 Task: Create in the project BayTech and in the Backlog issue 'Integrate a new push notification feature into an existing mobile application to enhance user engagement and real-time updates' a child issue 'Kubernetes cluster backup and recovery planning and optimization', and assign it to team member softage.3@softage.net. Create in the project BayTech and in the Backlog issue 'Develop a new tool for automated testing of mobile application UI/UX design and user flow' a child issue 'Integration with patient information systems', and assign it to team member softage.4@softage.net
Action: Mouse moved to (182, 56)
Screenshot: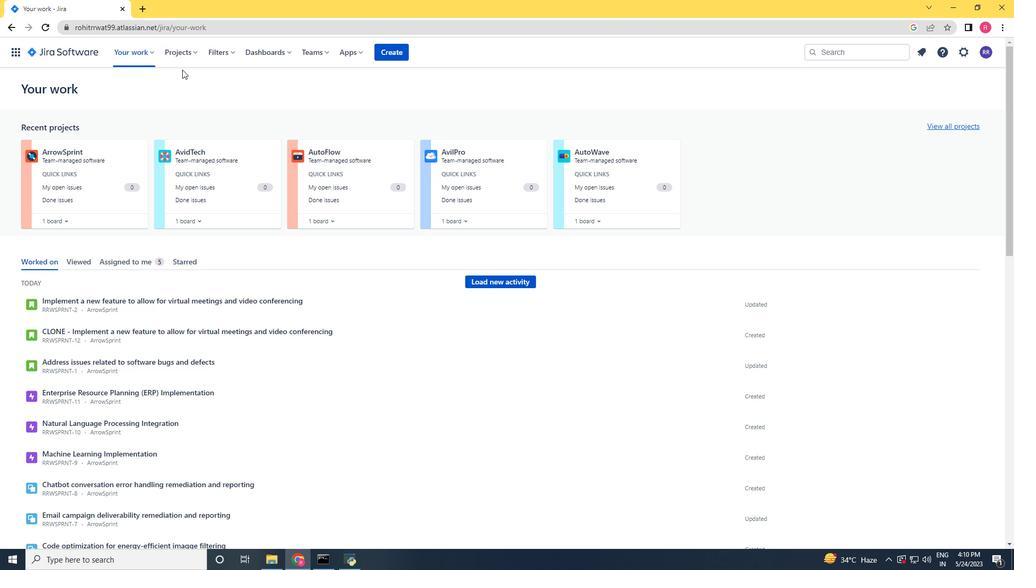 
Action: Mouse pressed left at (182, 56)
Screenshot: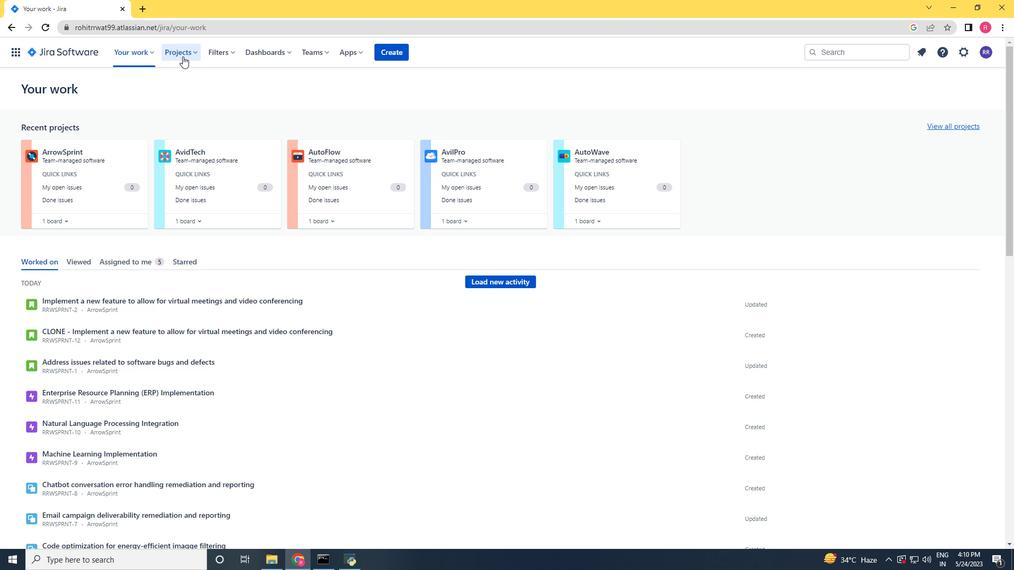 
Action: Mouse moved to (233, 103)
Screenshot: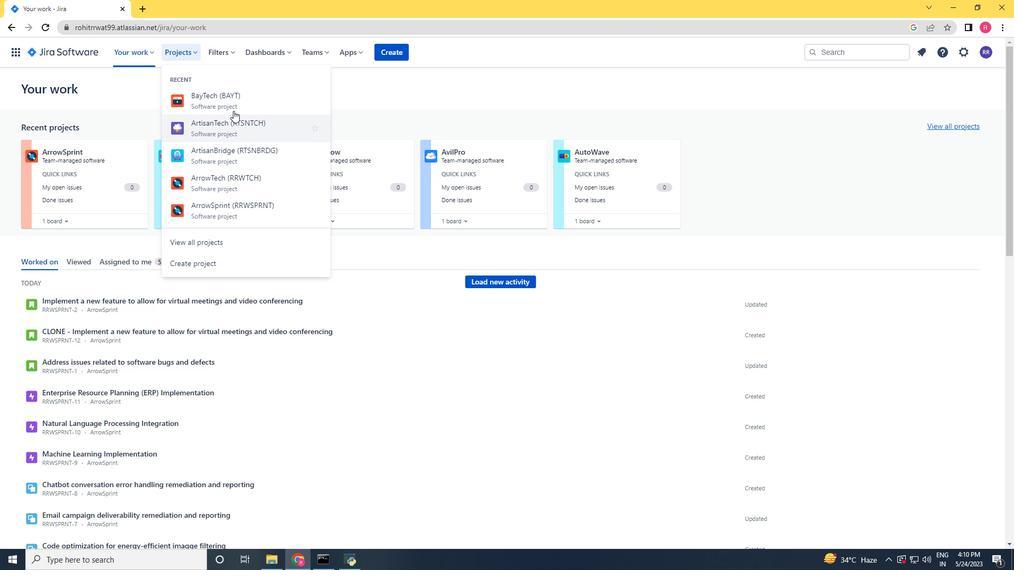 
Action: Mouse pressed left at (233, 103)
Screenshot: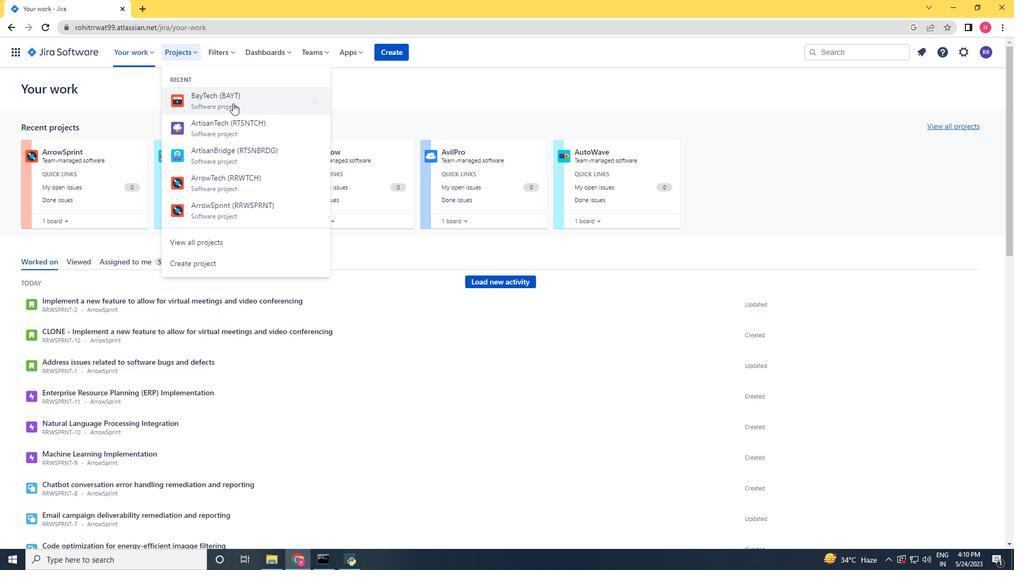 
Action: Mouse moved to (92, 160)
Screenshot: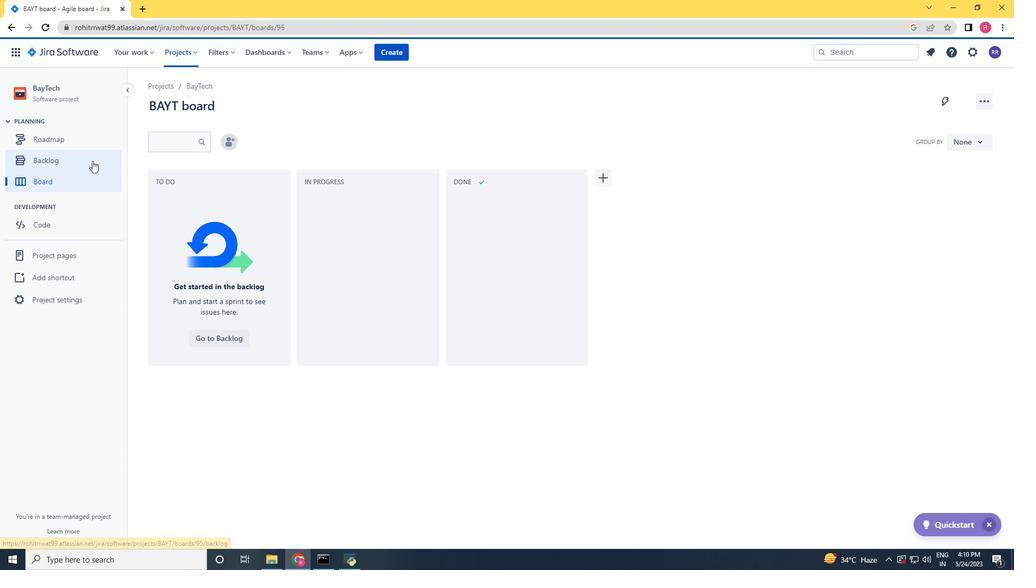 
Action: Mouse pressed left at (92, 160)
Screenshot: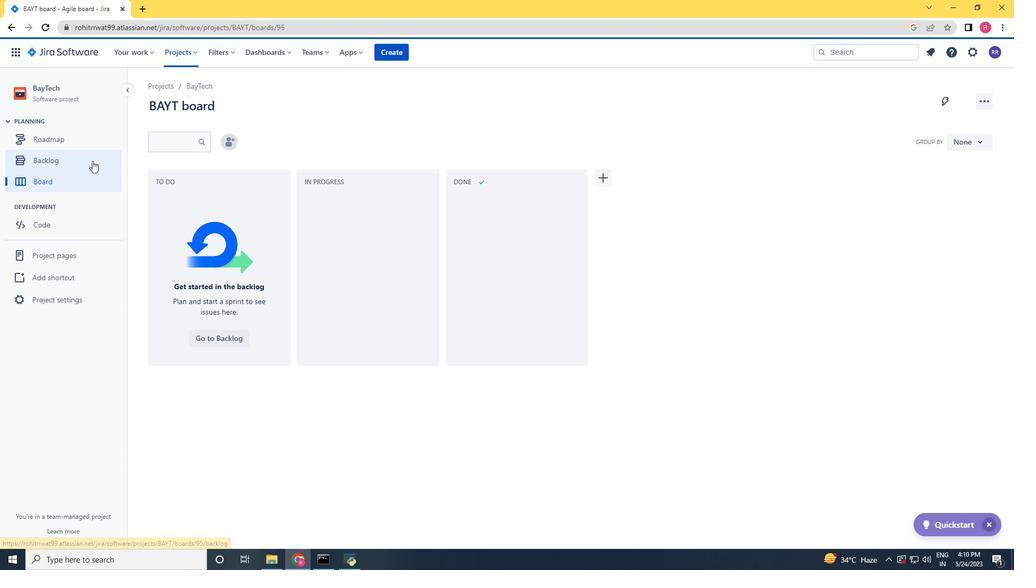 
Action: Mouse moved to (789, 319)
Screenshot: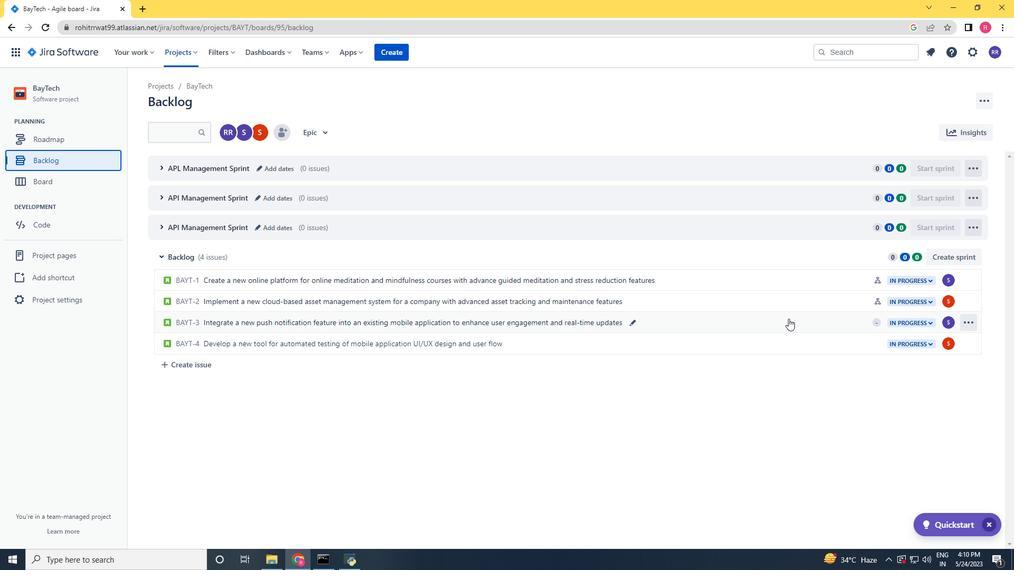 
Action: Mouse pressed left at (789, 319)
Screenshot: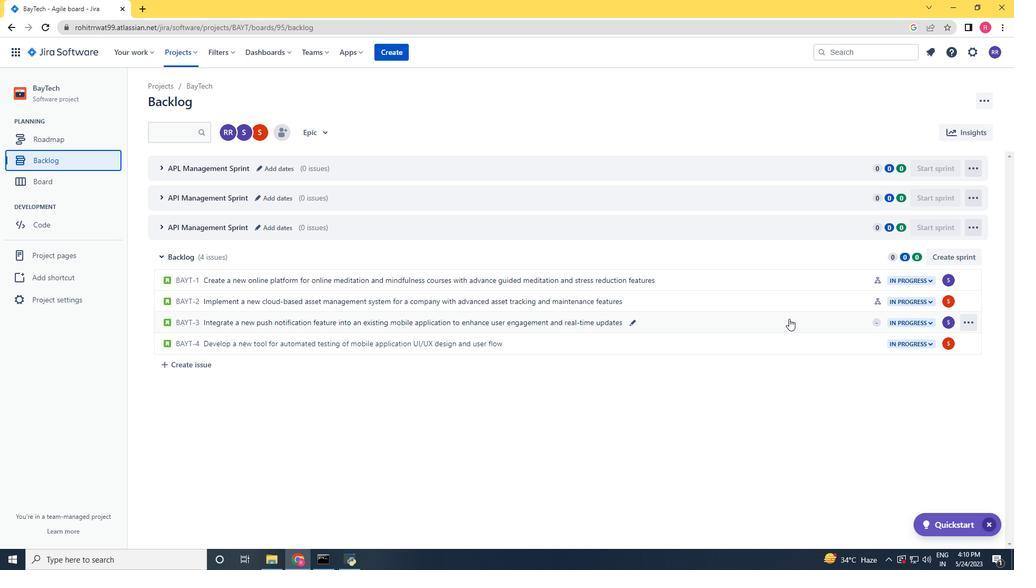 
Action: Mouse moved to (830, 256)
Screenshot: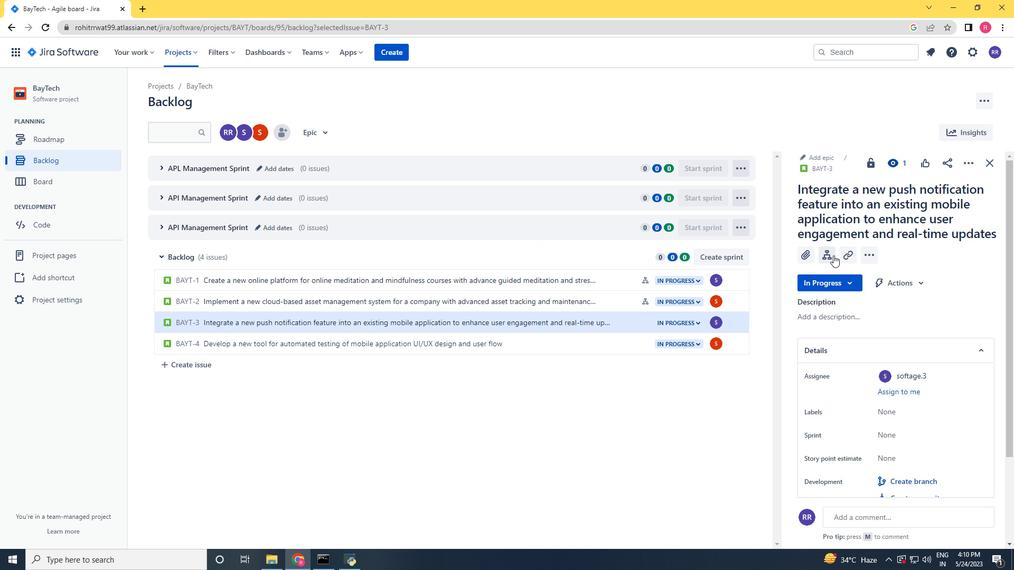 
Action: Mouse pressed left at (830, 256)
Screenshot: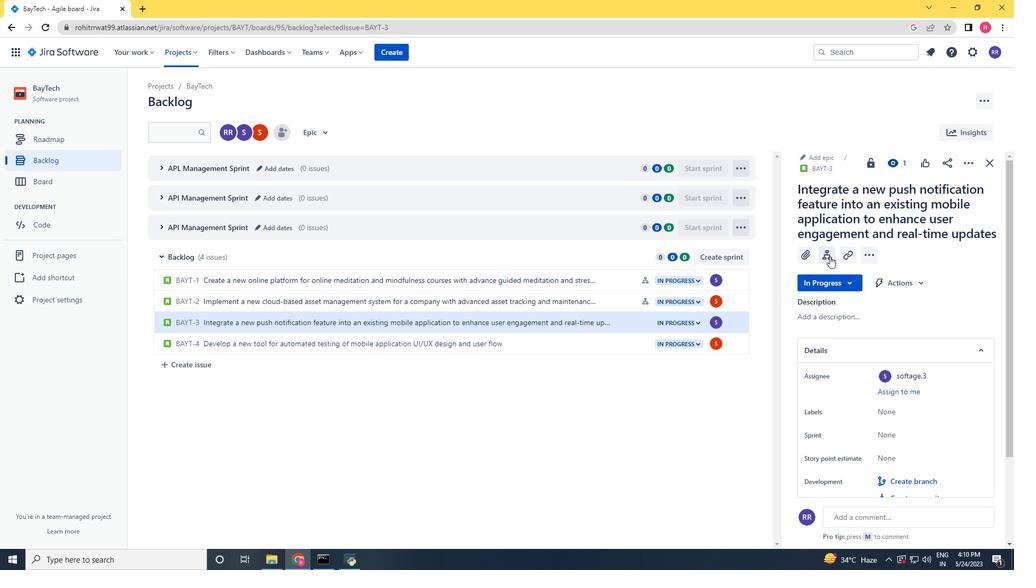
Action: Key pressed <Key.shift><Key.shift>Kubernetes<Key.space><Key.space>cluster<Key.space>backup<Key.space>and<Key.space>recovey<Key.space>
Screenshot: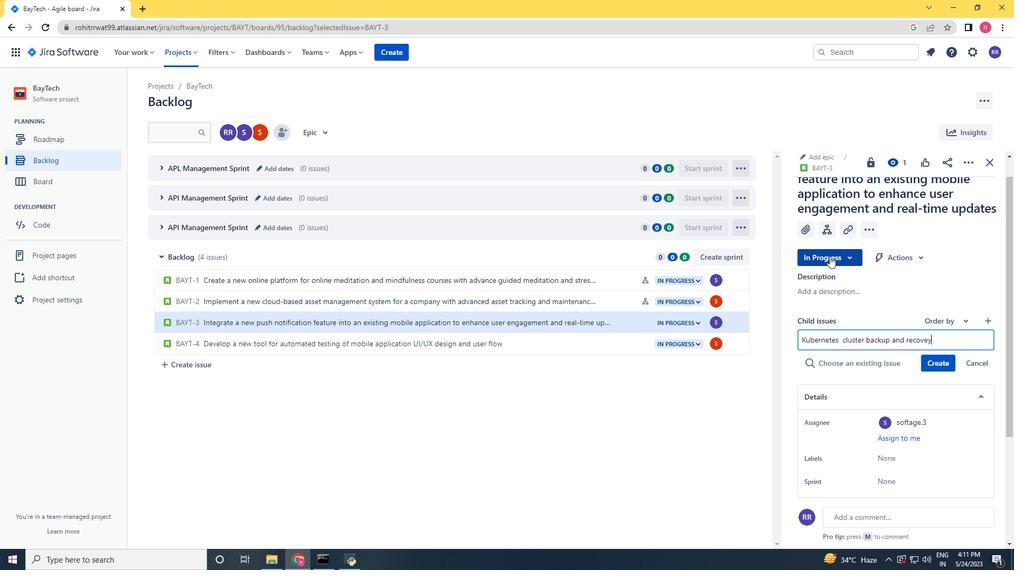 
Action: Mouse moved to (901, 258)
Screenshot: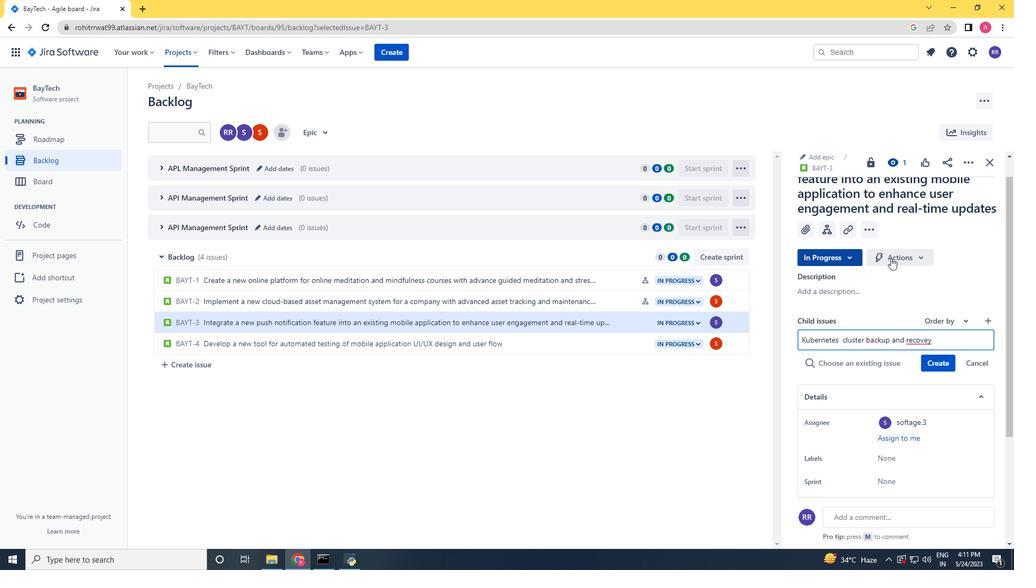 
Action: Key pressed <Key.left><Key.backspace><Key.backspace><Key.backspace><Key.backspace><Key.backspace>
Screenshot: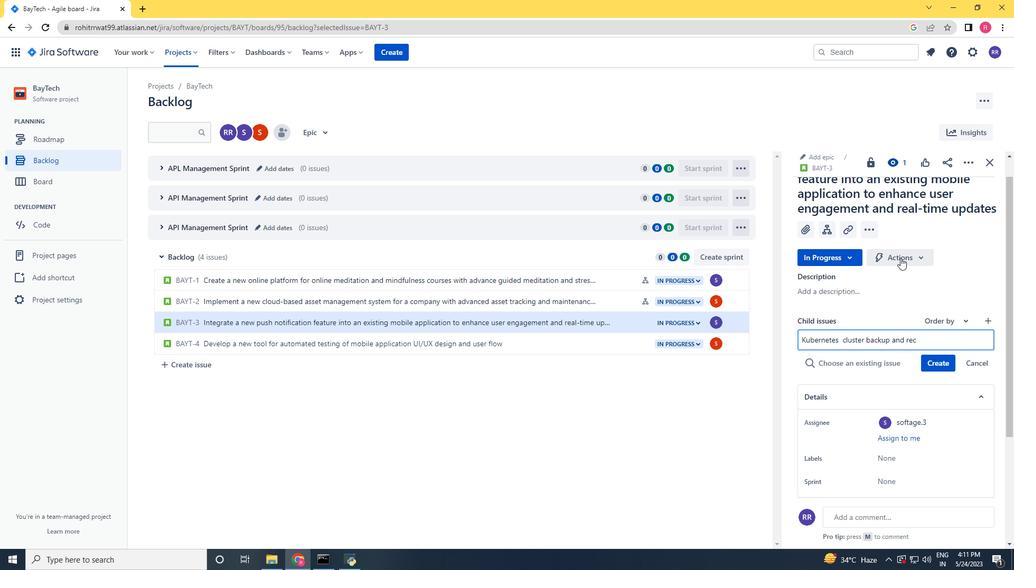 
Action: Mouse moved to (911, 253)
Screenshot: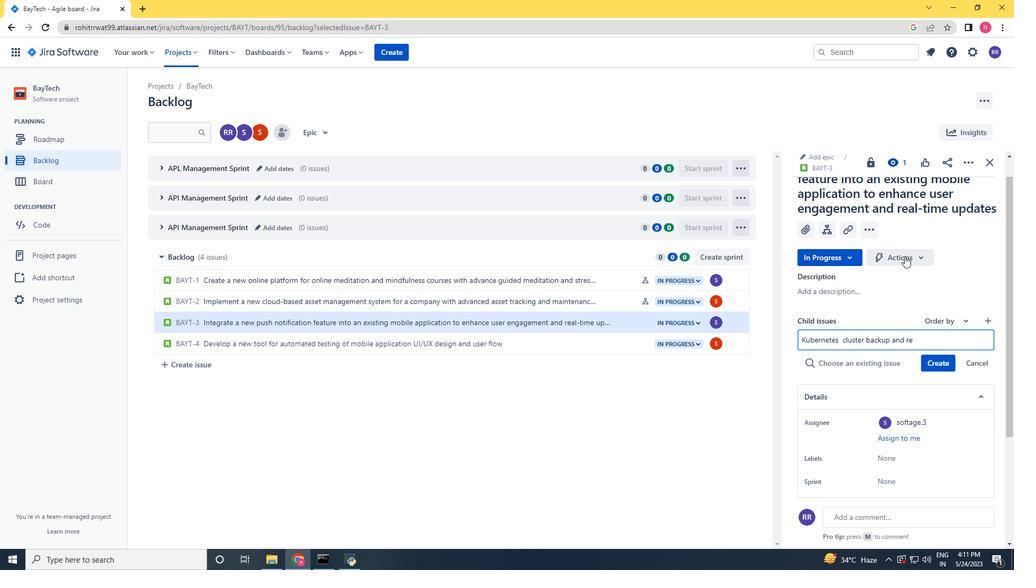 
Action: Key pressed covery<Key.space>
Screenshot: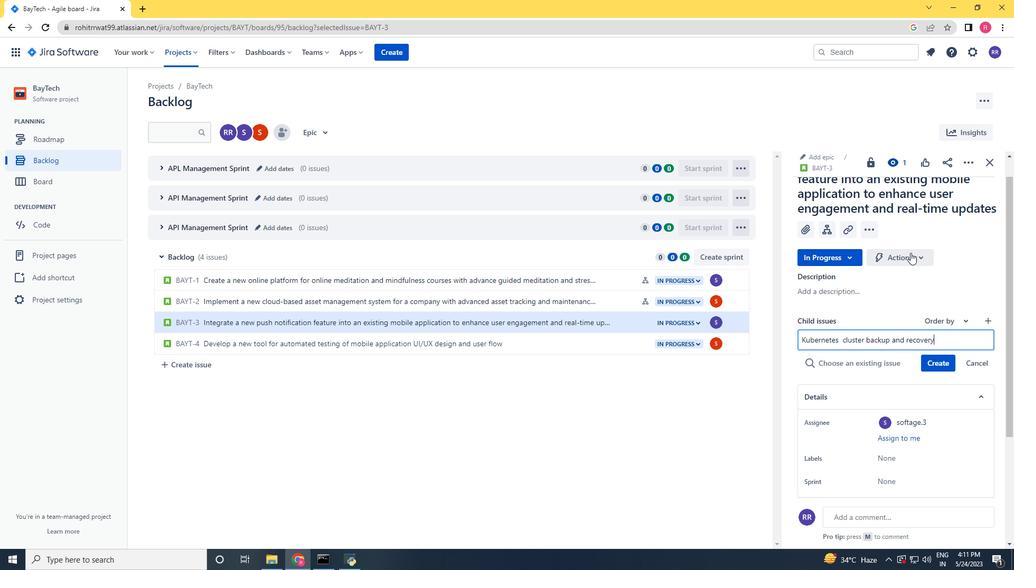 
Action: Mouse moved to (915, 250)
Screenshot: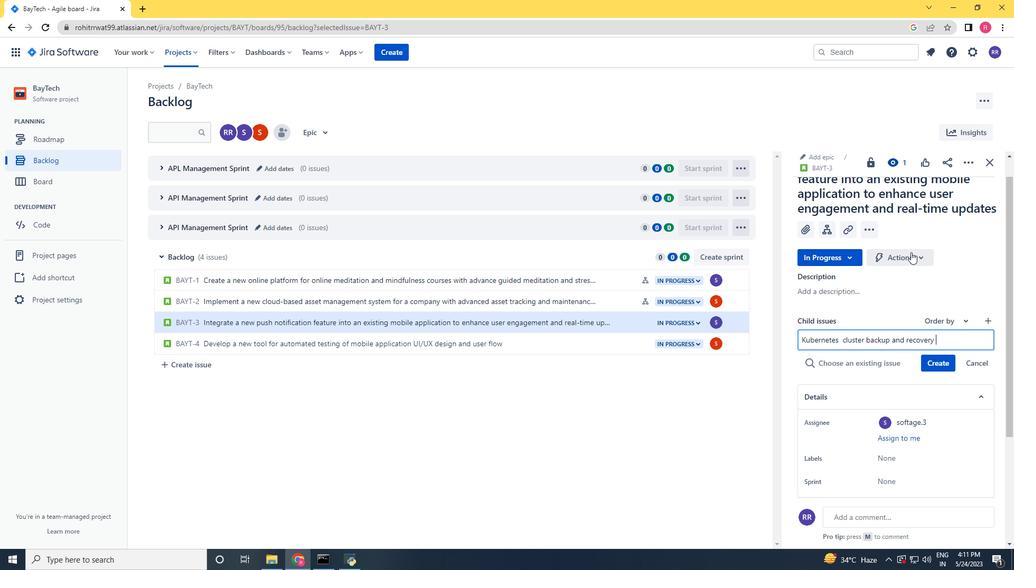 
Action: Key pressed planning<Key.space>and<Key.space>optimization<Key.space><Key.enter>
Screenshot: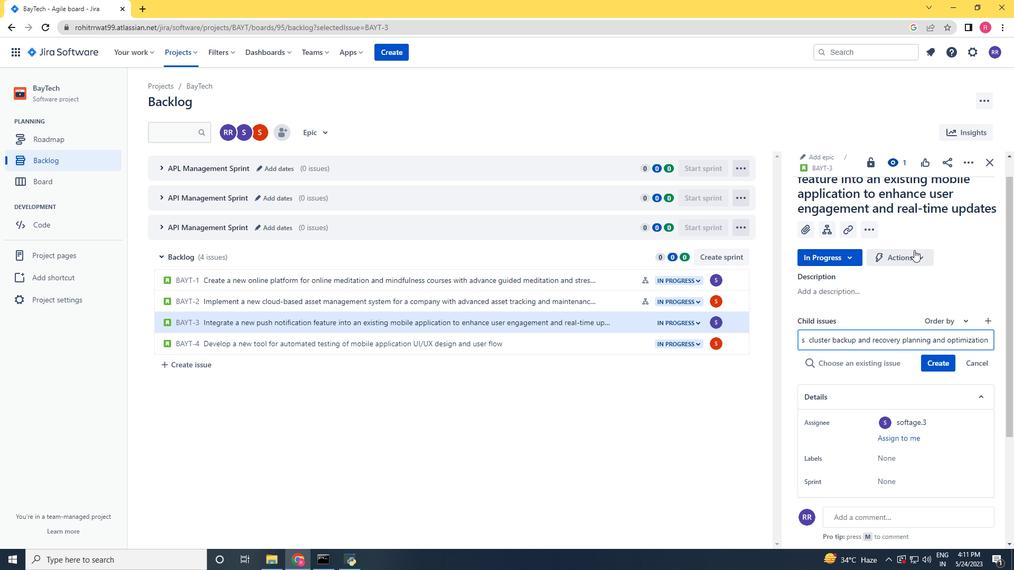 
Action: Mouse moved to (569, 338)
Screenshot: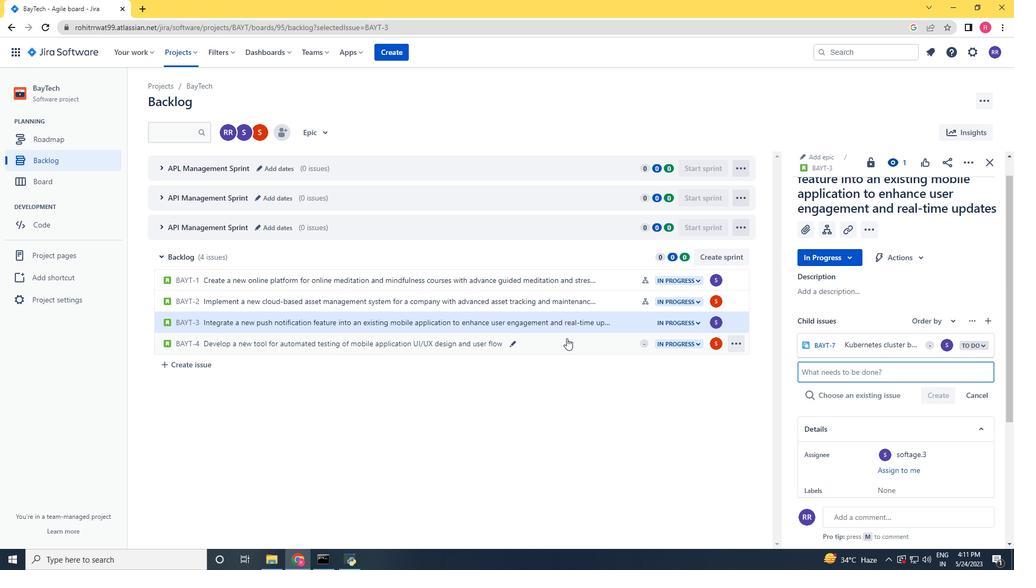 
Action: Mouse pressed left at (569, 338)
Screenshot: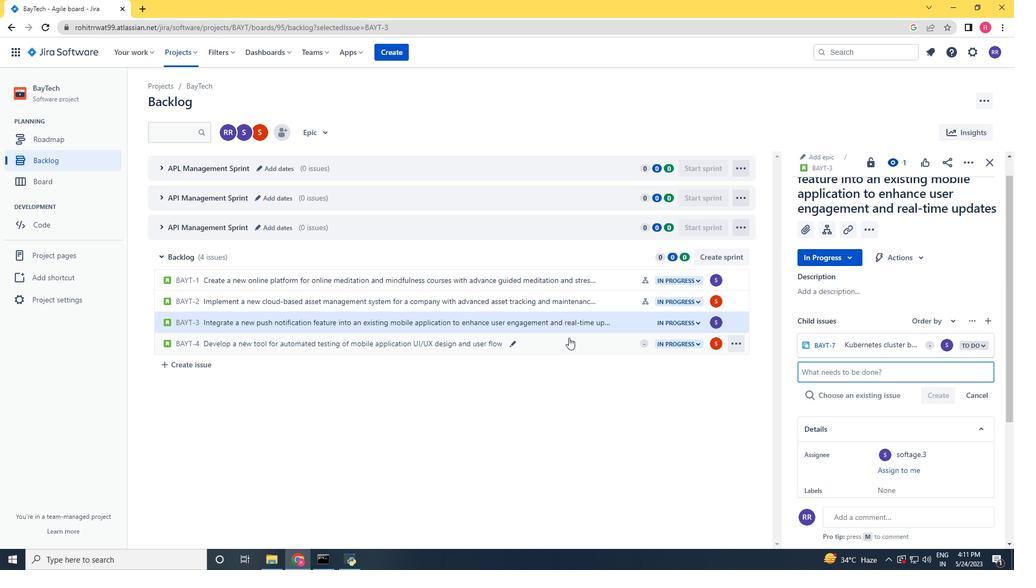 
Action: Mouse moved to (827, 244)
Screenshot: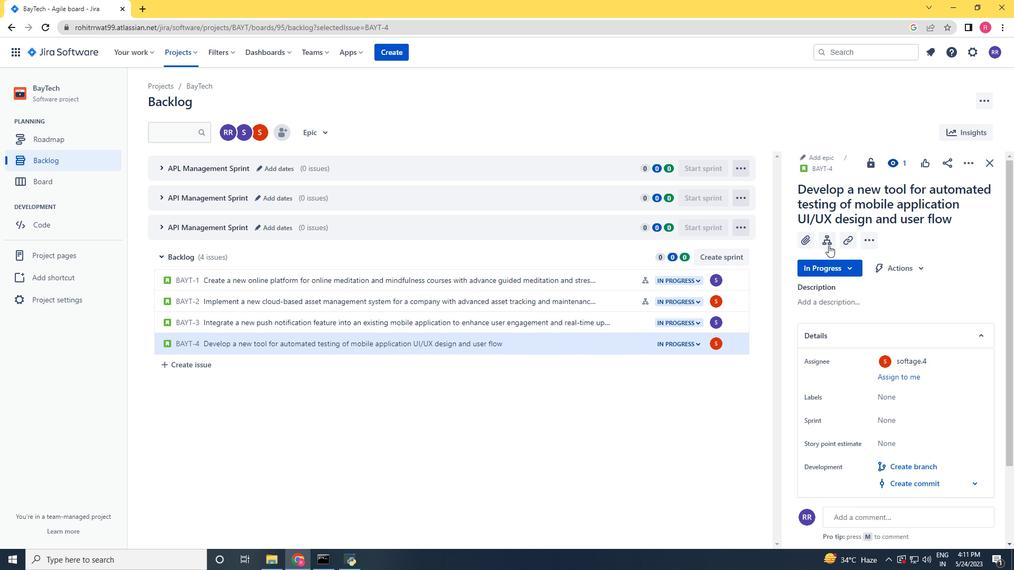 
Action: Mouse pressed left at (827, 244)
Screenshot: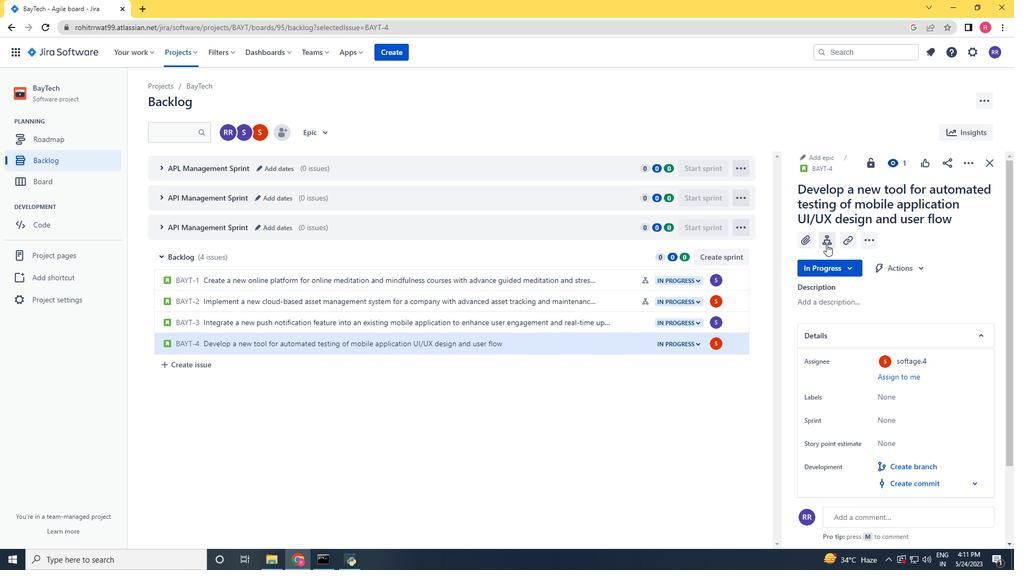 
Action: Key pressed <Key.shift_r>Integration<Key.space>with<Key.space>patient<Key.space>infor,<Key.backspace>mation<Key.space>system<Key.space><Key.backspace>s<Key.enter>
Screenshot: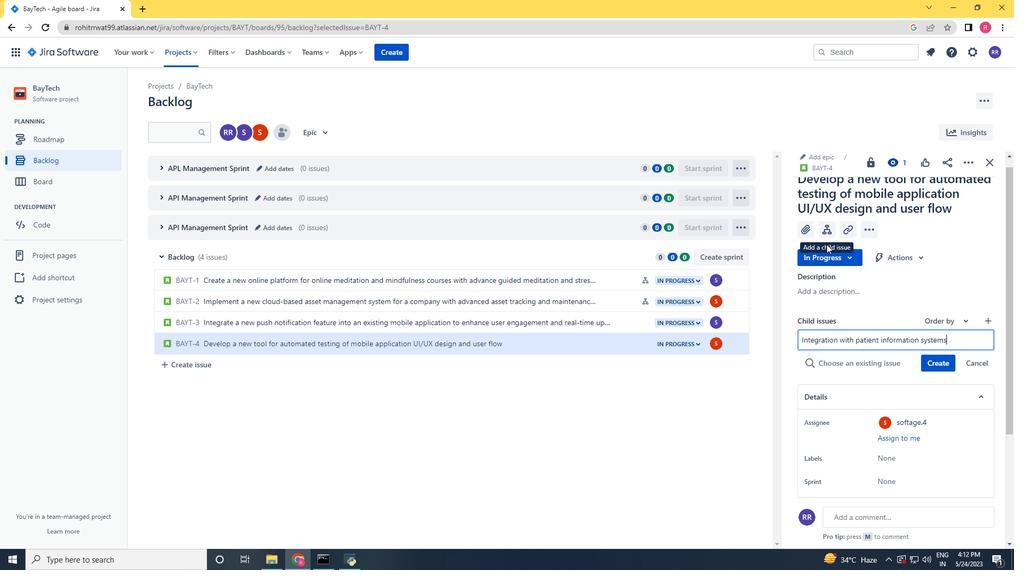 
Action: Mouse moved to (945, 348)
Screenshot: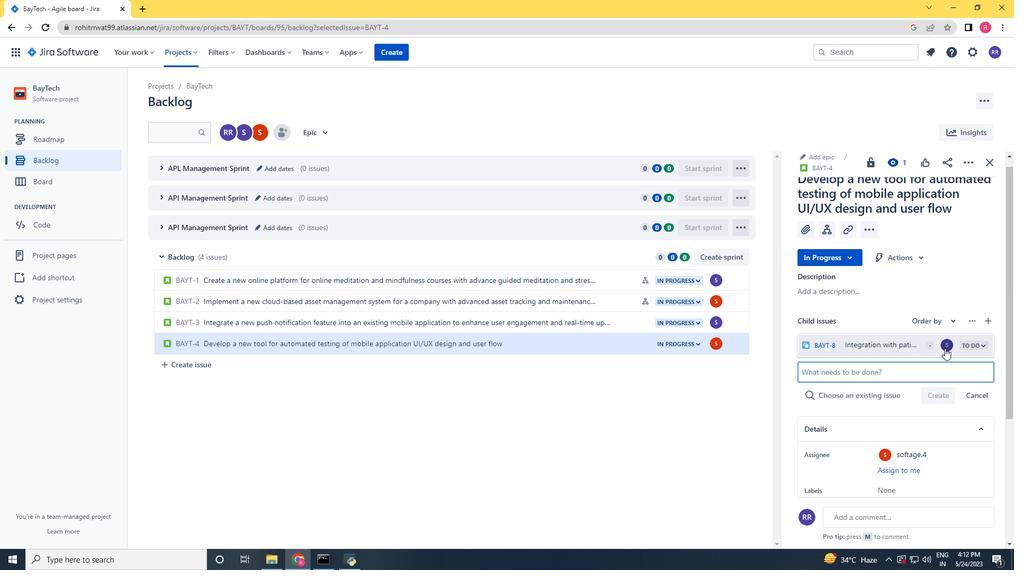 
Action: Mouse pressed left at (945, 348)
Screenshot: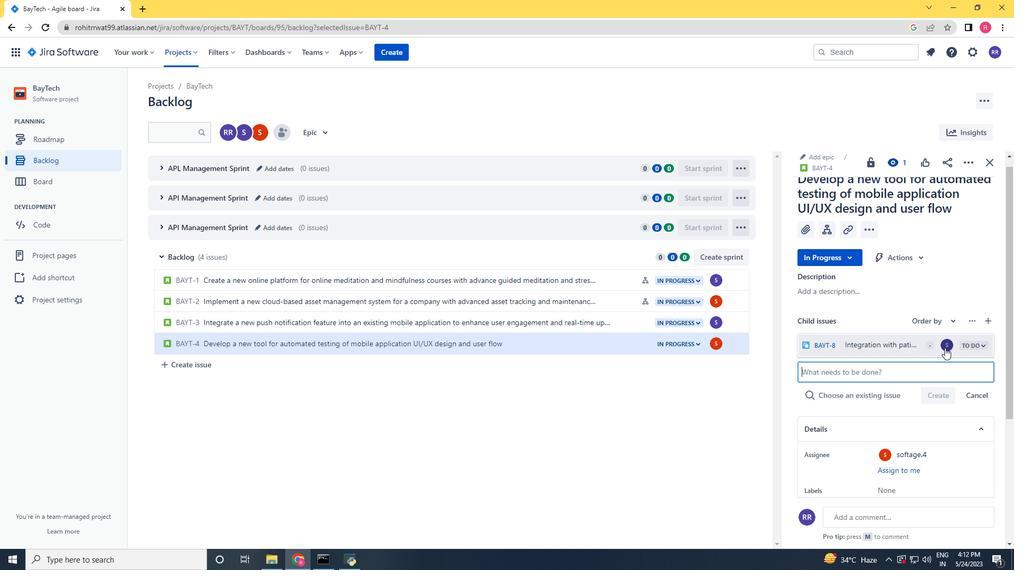
Action: Key pressed softage.4
Screenshot: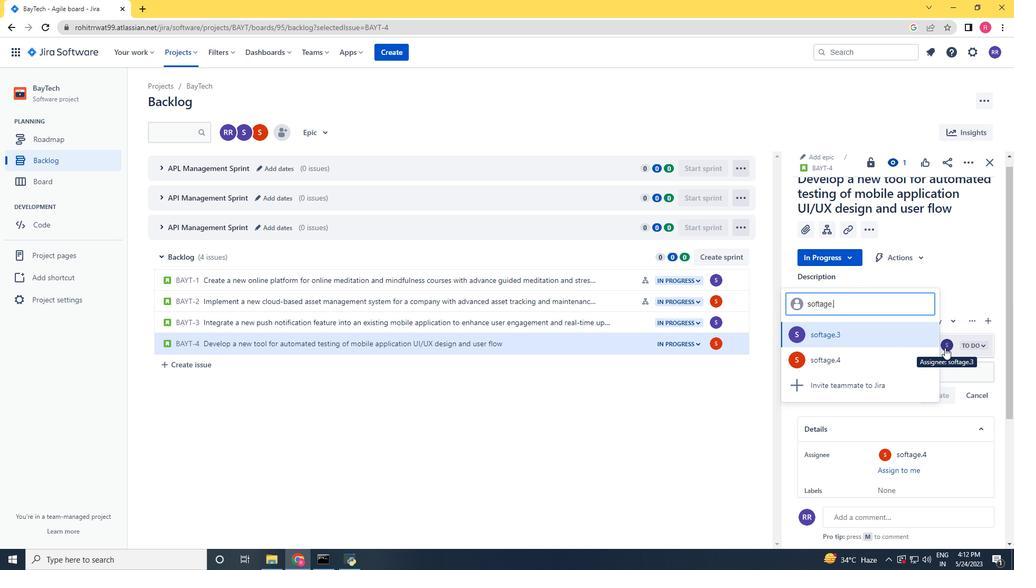 
Action: Mouse moved to (853, 336)
Screenshot: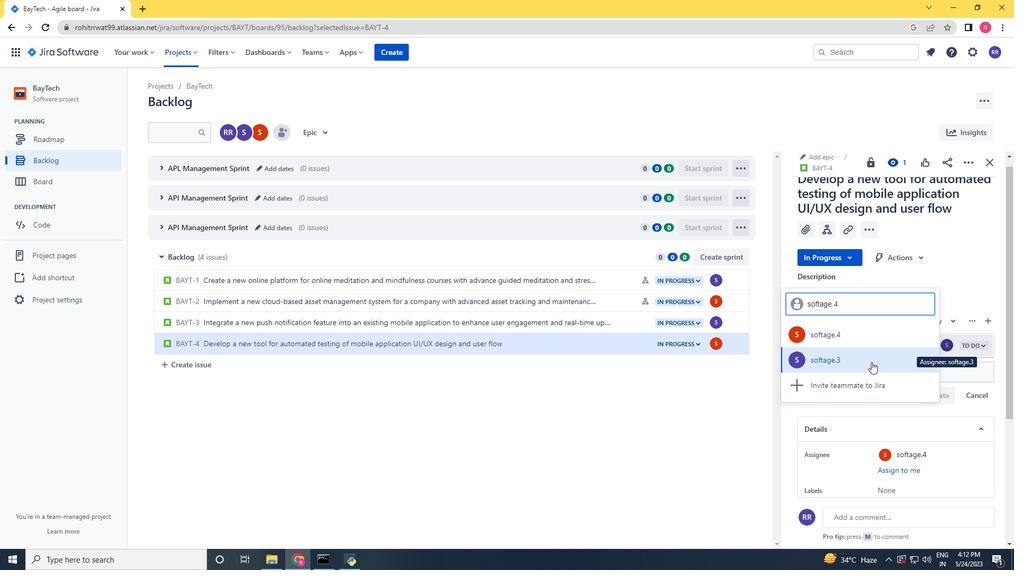 
Action: Mouse pressed left at (853, 336)
Screenshot: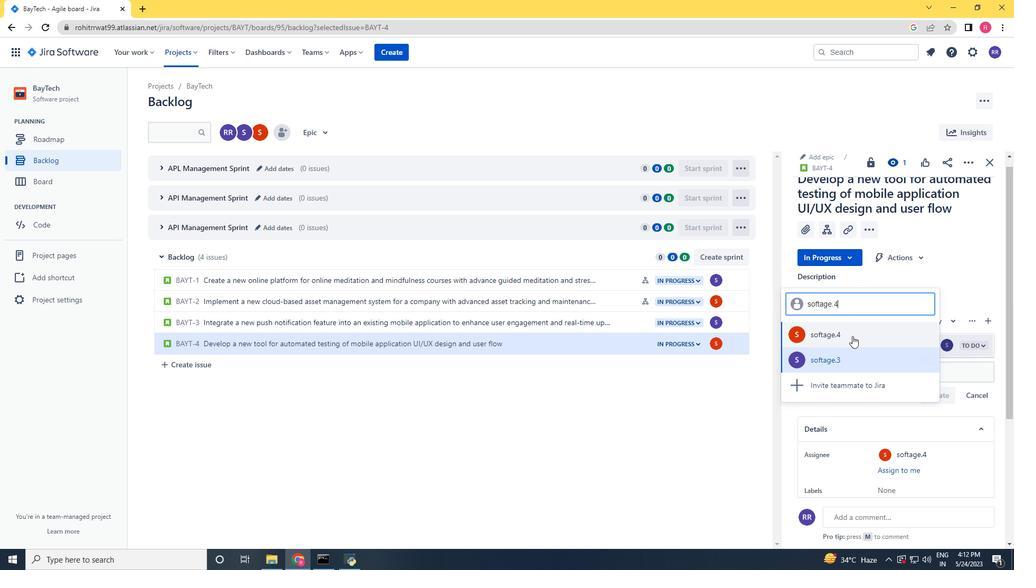 
Action: Mouse moved to (575, 488)
Screenshot: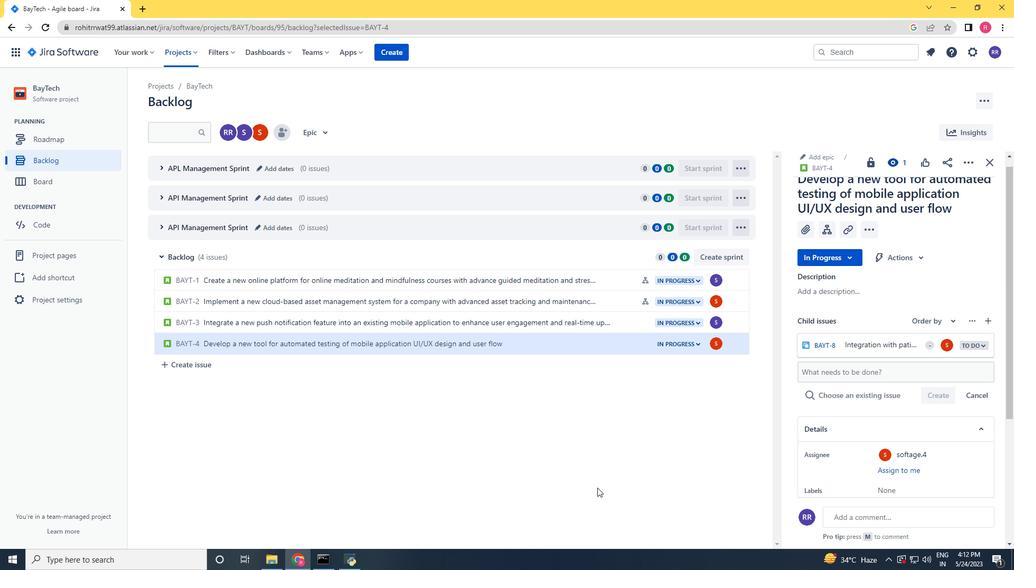 
Action: Mouse scrolled (575, 488) with delta (0, 0)
Screenshot: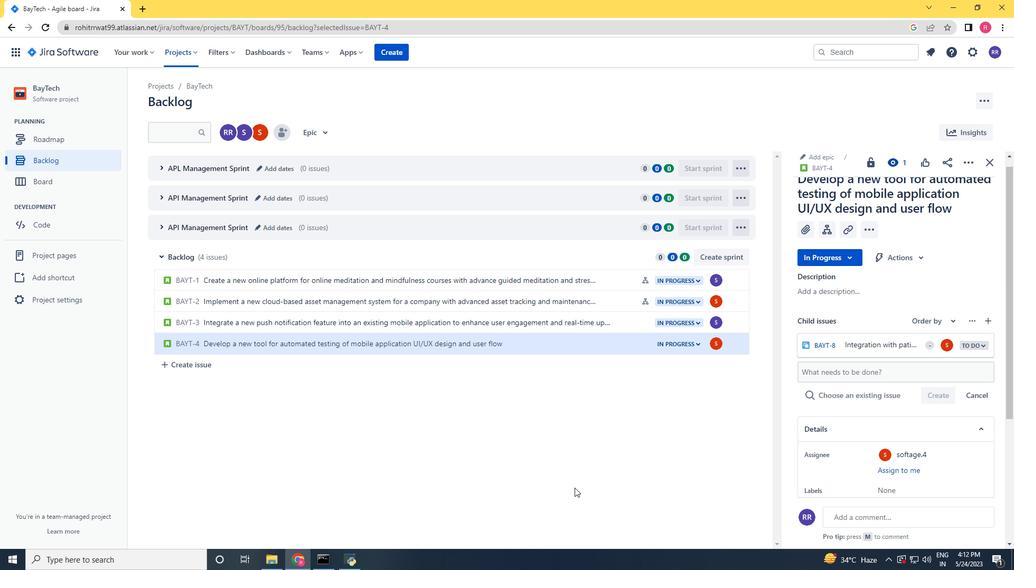 
Action: Mouse scrolled (575, 488) with delta (0, 0)
Screenshot: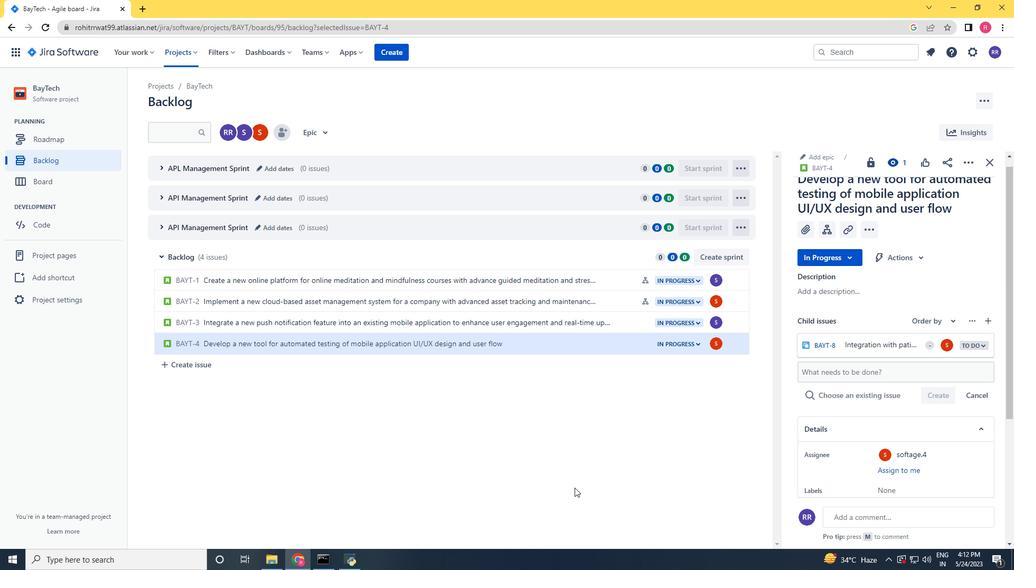 
Action: Mouse scrolled (575, 488) with delta (0, 0)
Screenshot: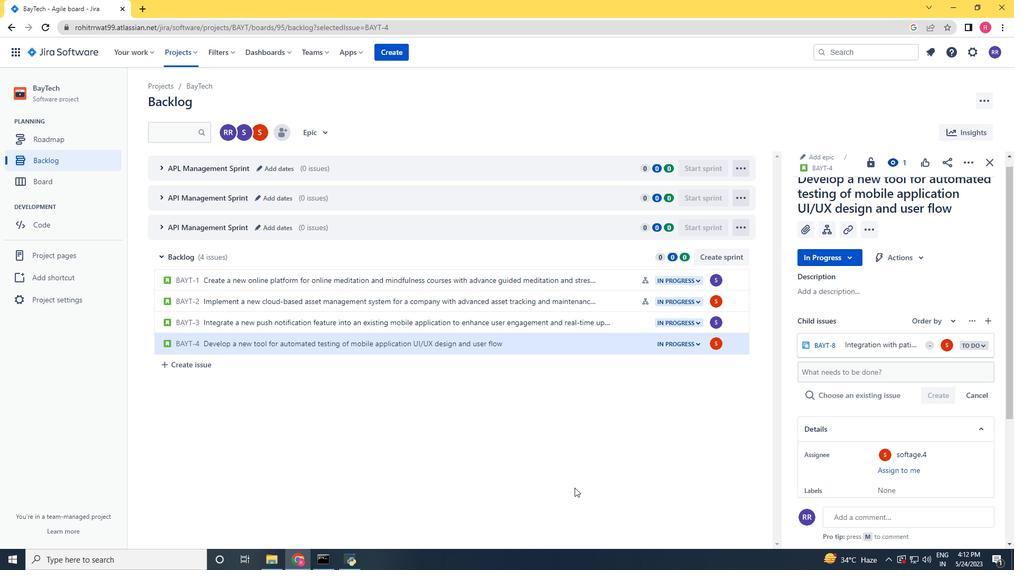 
Action: Mouse moved to (994, 168)
Screenshot: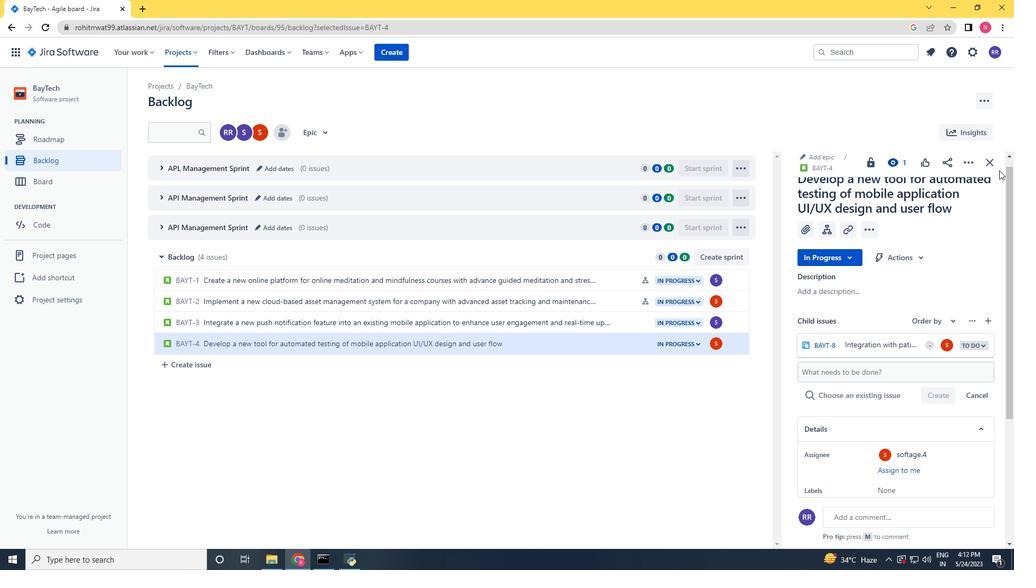 
Action: Mouse pressed left at (994, 168)
Screenshot: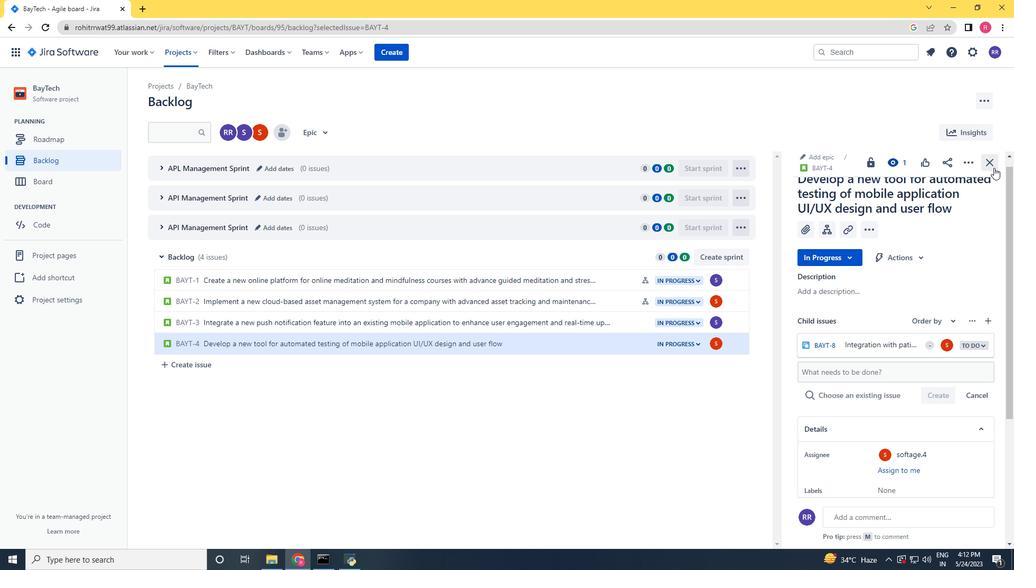 
Action: Mouse moved to (685, 431)
Screenshot: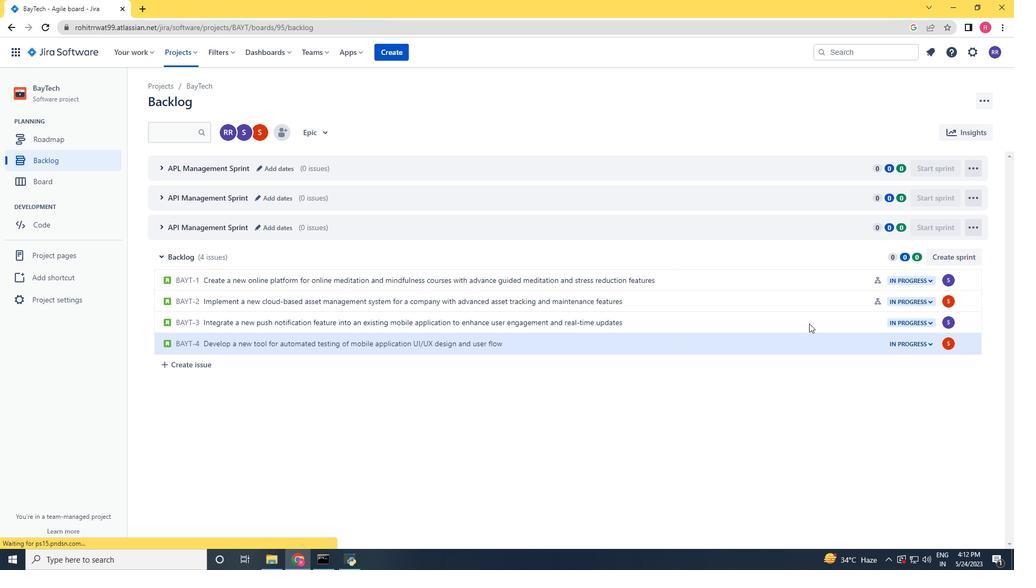 
